 Task: Toggle the split on drag and droop in the editor management.
Action: Mouse moved to (13, 615)
Screenshot: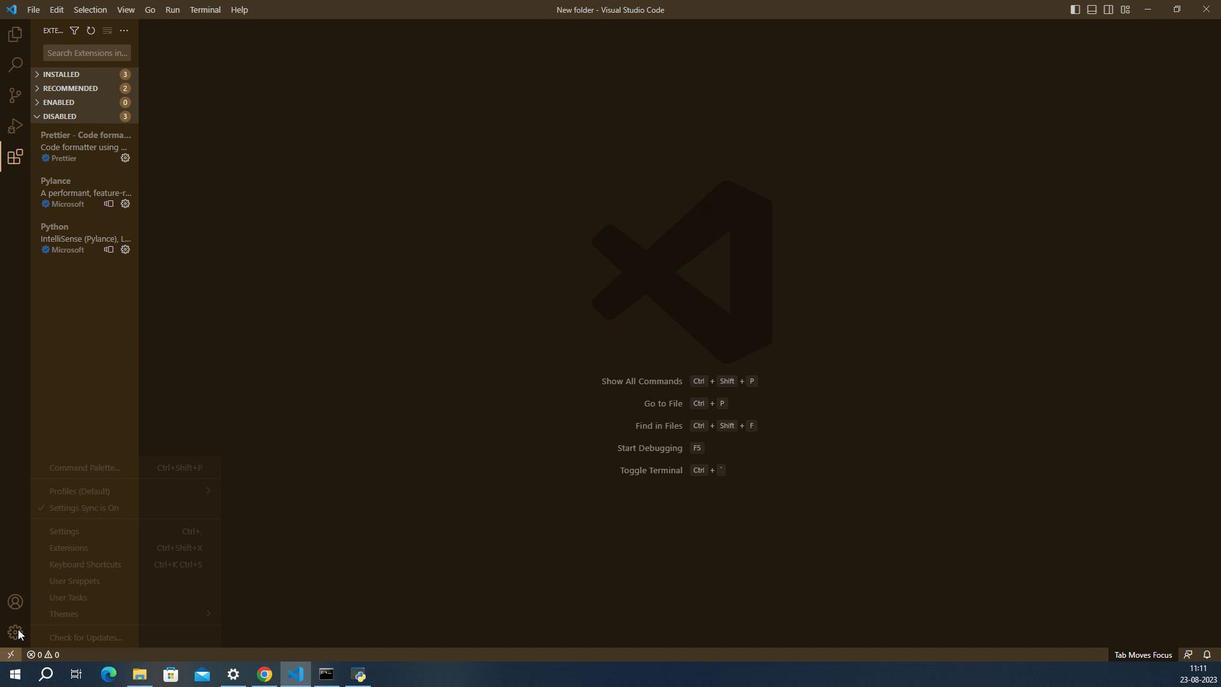 
Action: Mouse pressed left at (13, 615)
Screenshot: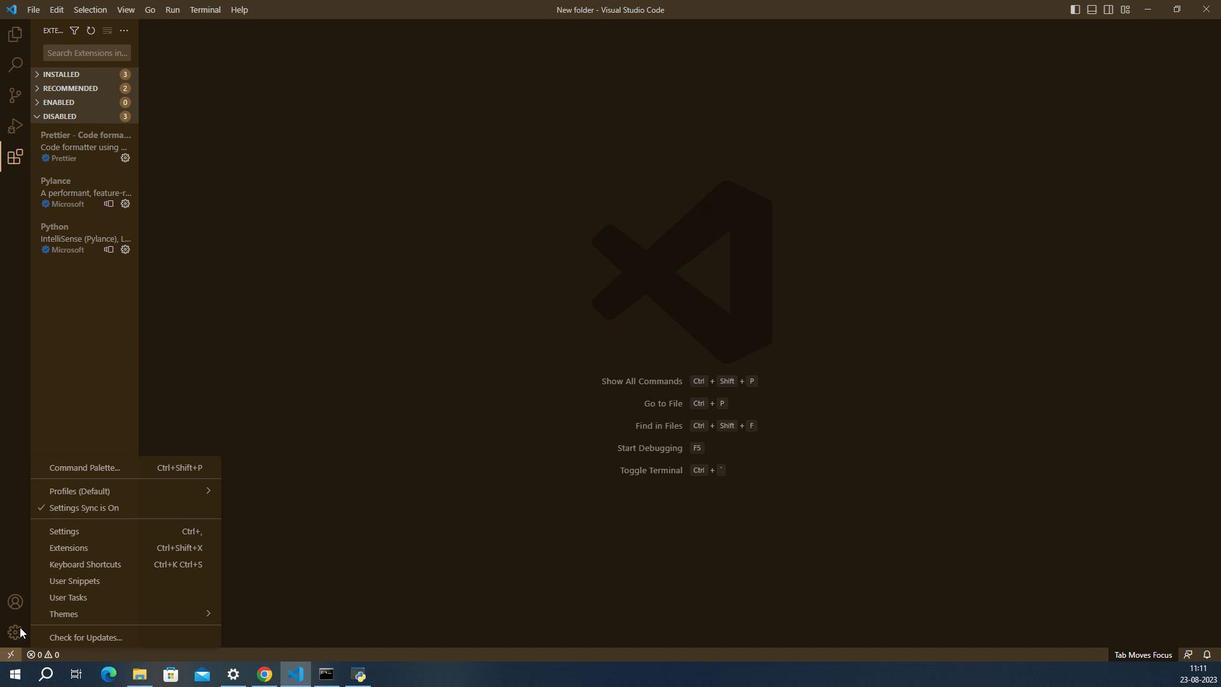 
Action: Mouse moved to (64, 529)
Screenshot: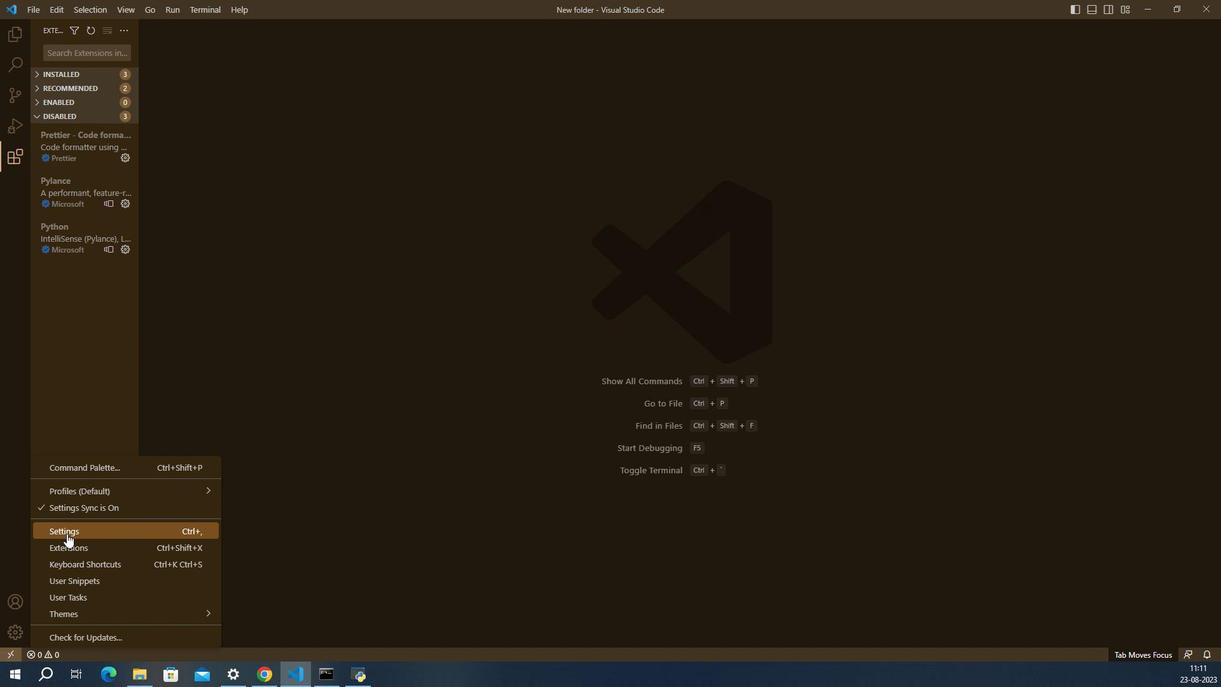 
Action: Mouse pressed left at (64, 529)
Screenshot: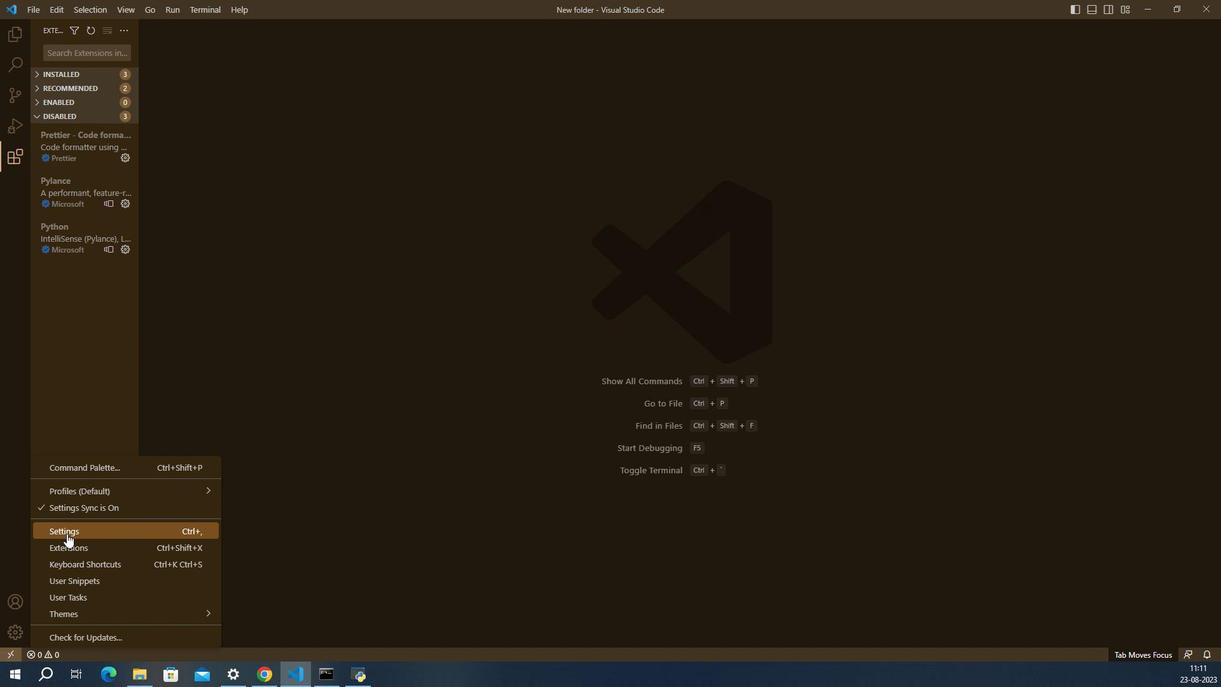 
Action: Mouse moved to (545, 468)
Screenshot: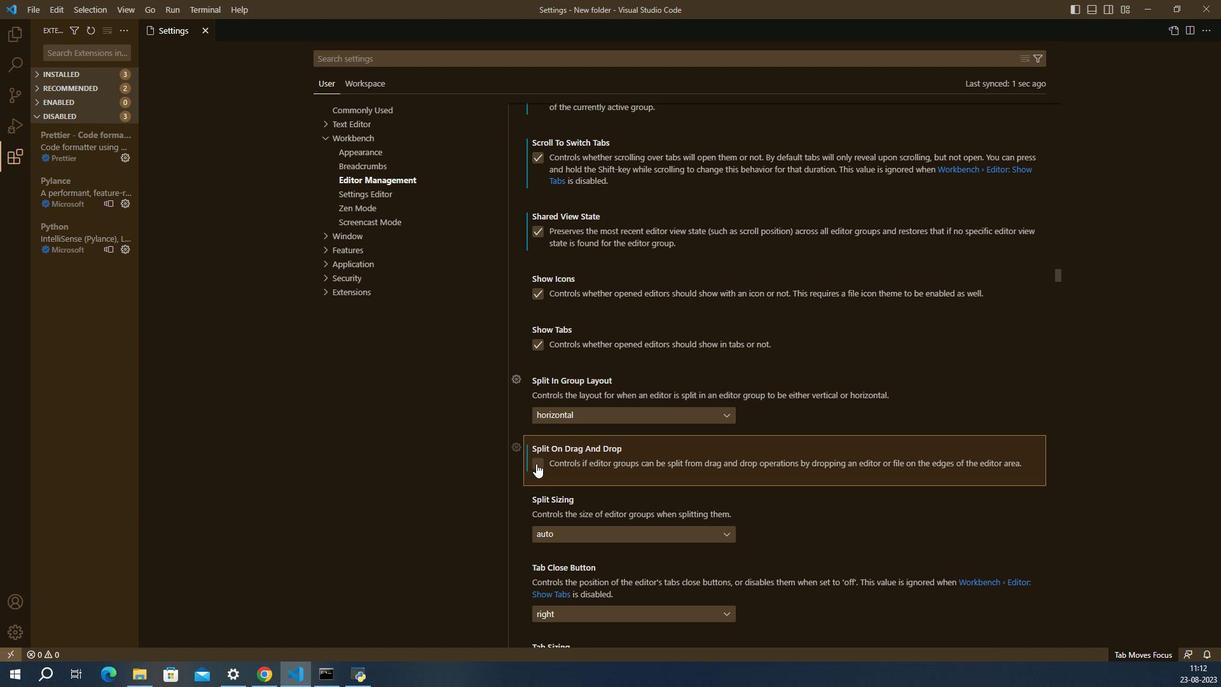 
Action: Mouse pressed left at (545, 468)
Screenshot: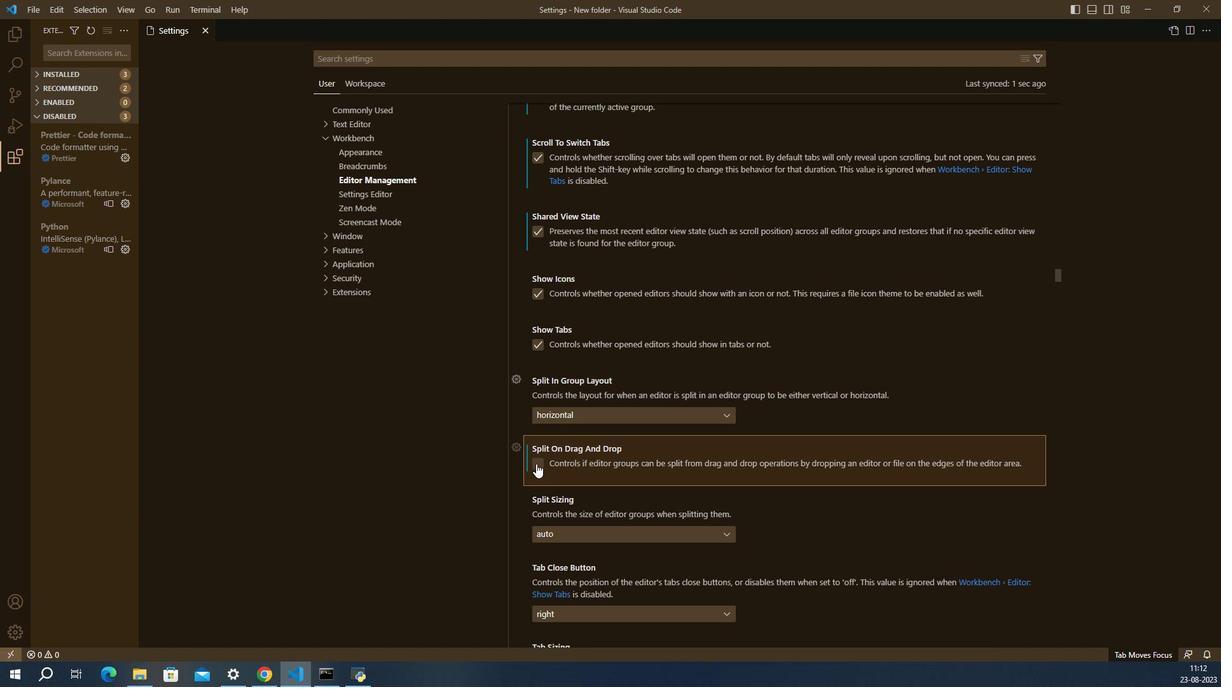 
Action: Mouse moved to (592, 467)
Screenshot: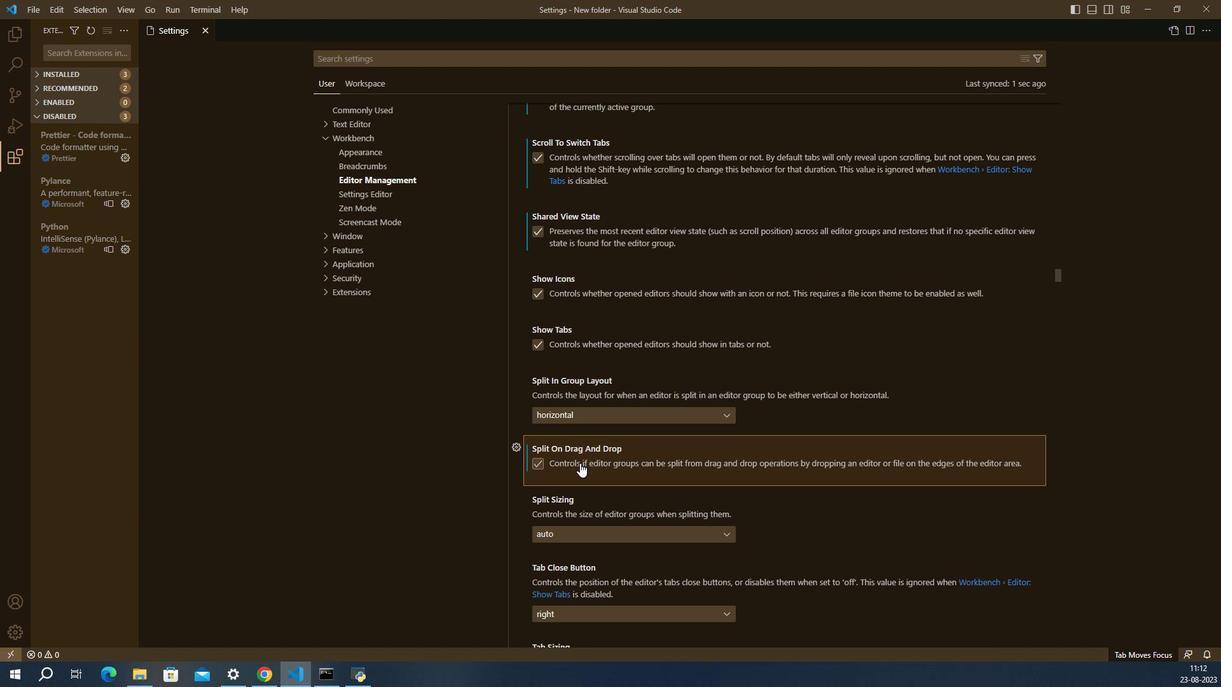
